 Task: Check the standings of the 2023 Victory Lane Racing NASCAR Cup Series for the race "Ally 400" on the track "Nashville".
Action: Mouse moved to (178, 390)
Screenshot: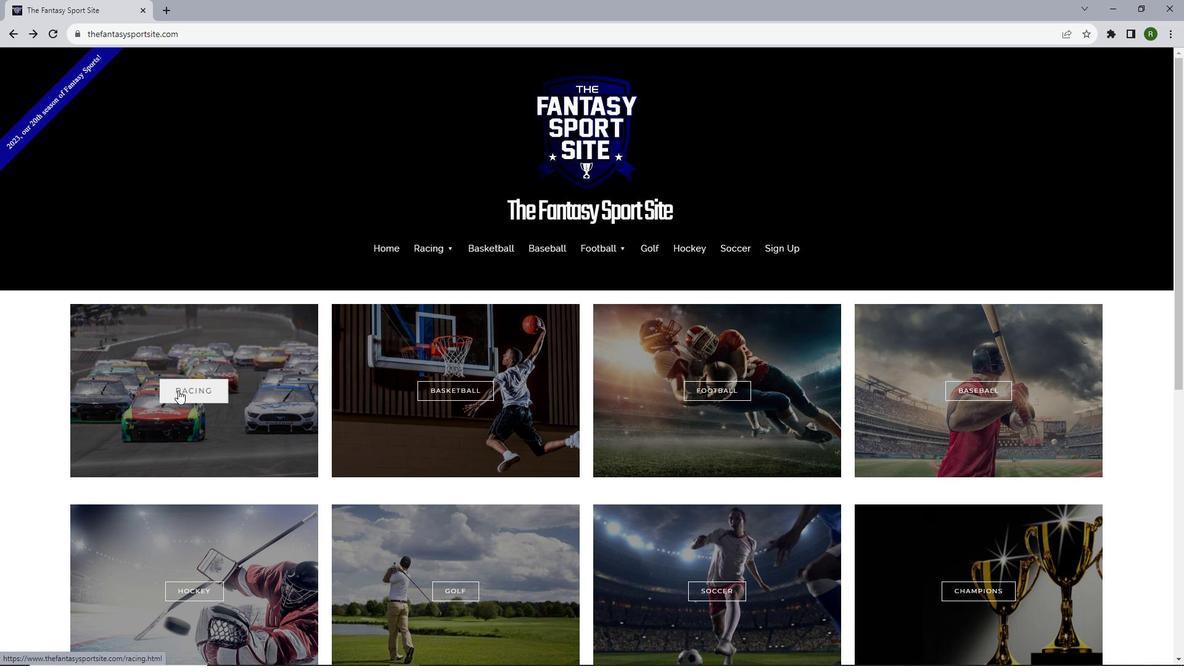 
Action: Mouse pressed left at (178, 390)
Screenshot: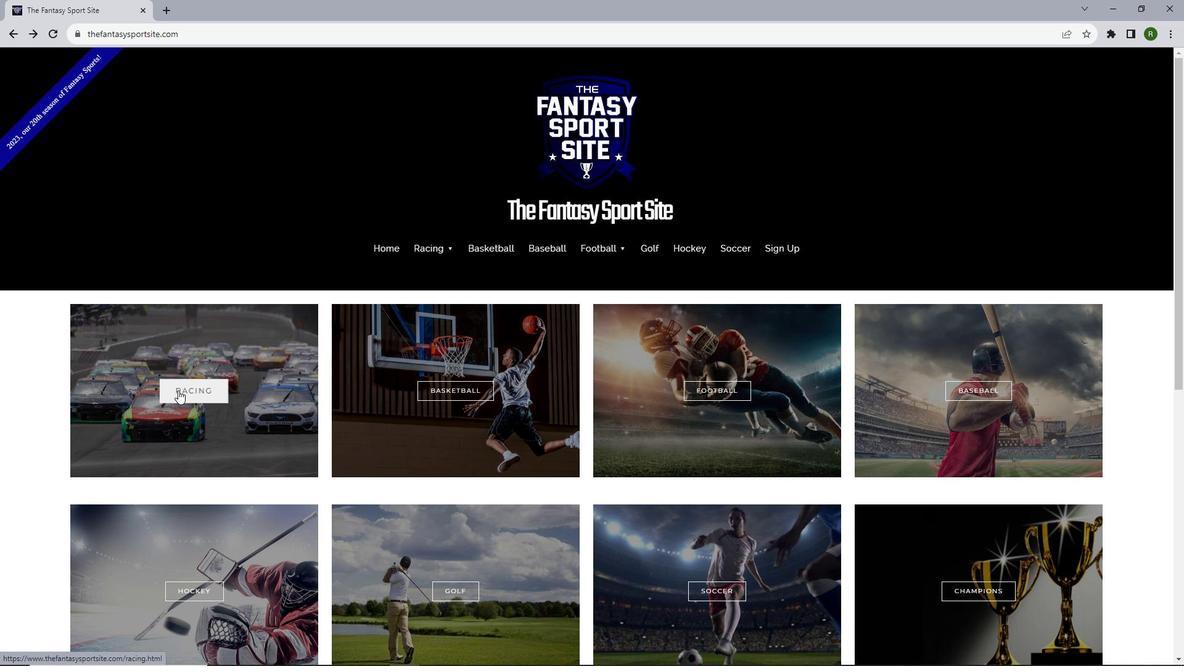 
Action: Mouse moved to (381, 393)
Screenshot: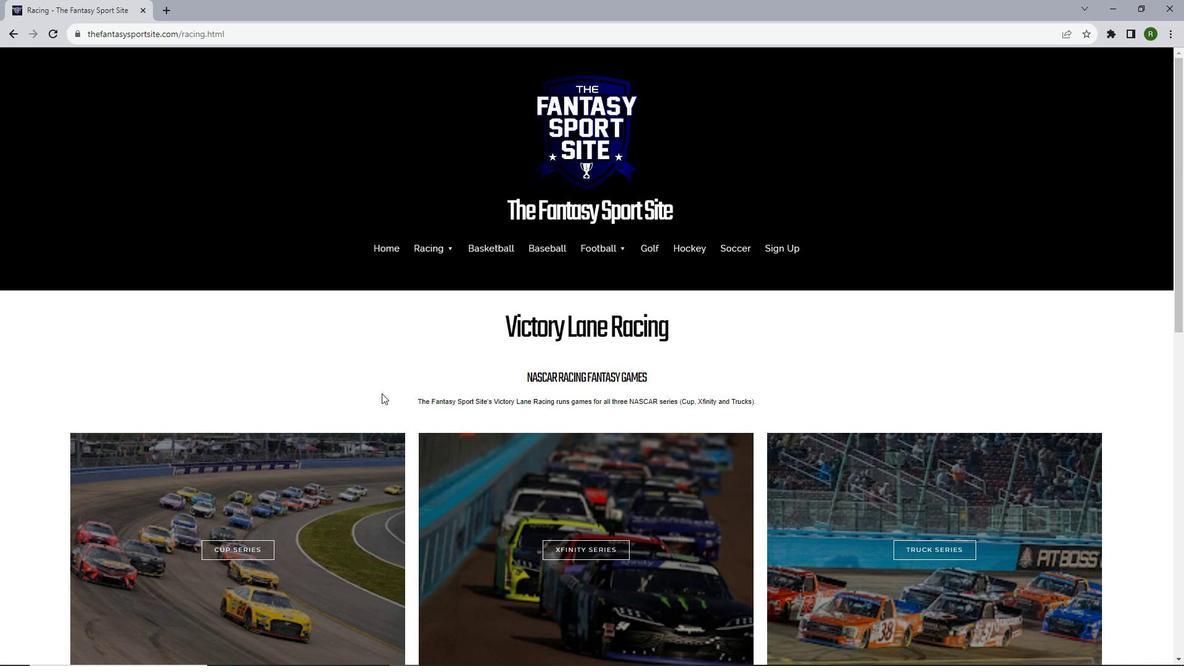 
Action: Mouse scrolled (381, 392) with delta (0, 0)
Screenshot: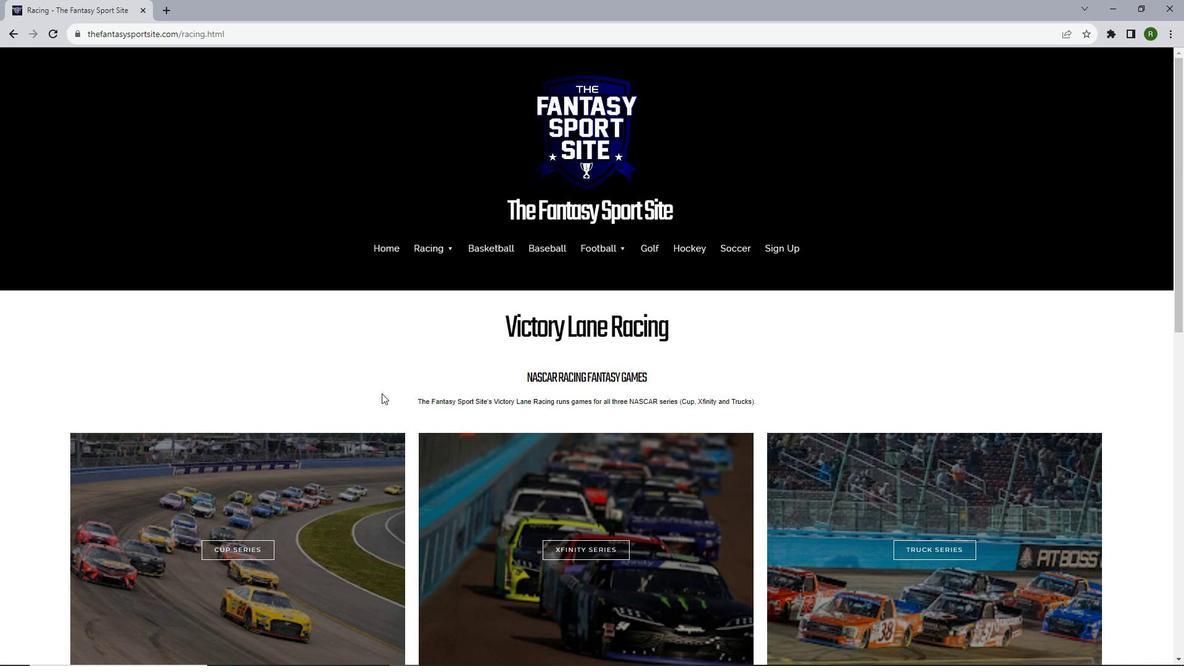 
Action: Mouse scrolled (381, 392) with delta (0, 0)
Screenshot: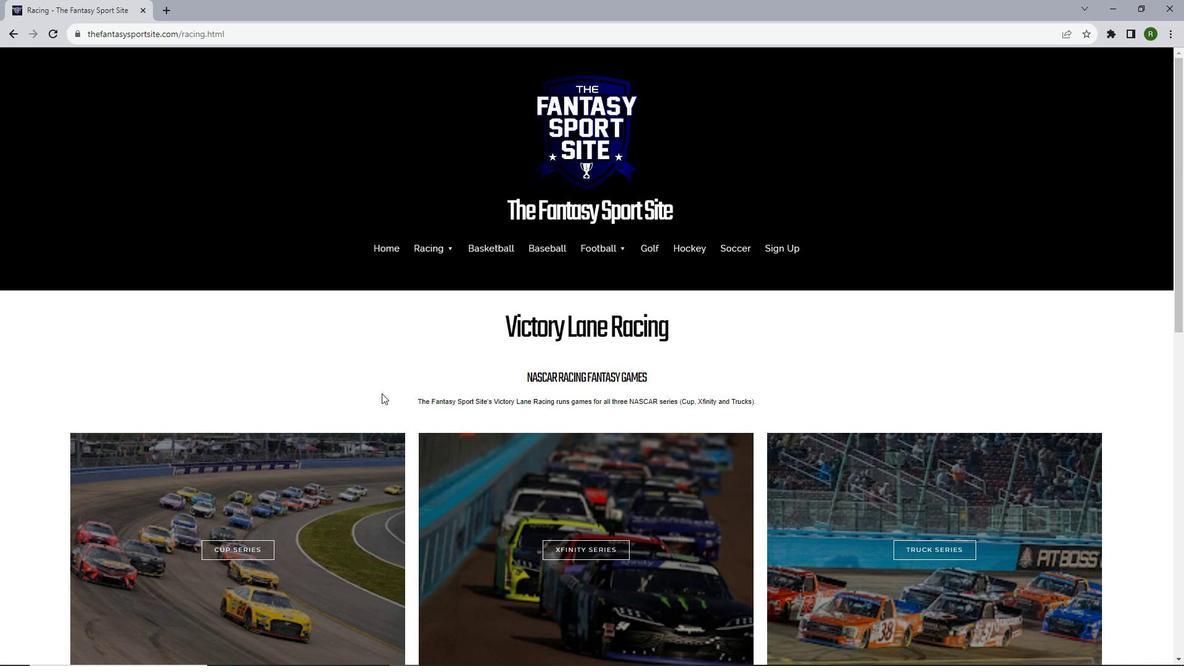
Action: Mouse moved to (381, 393)
Screenshot: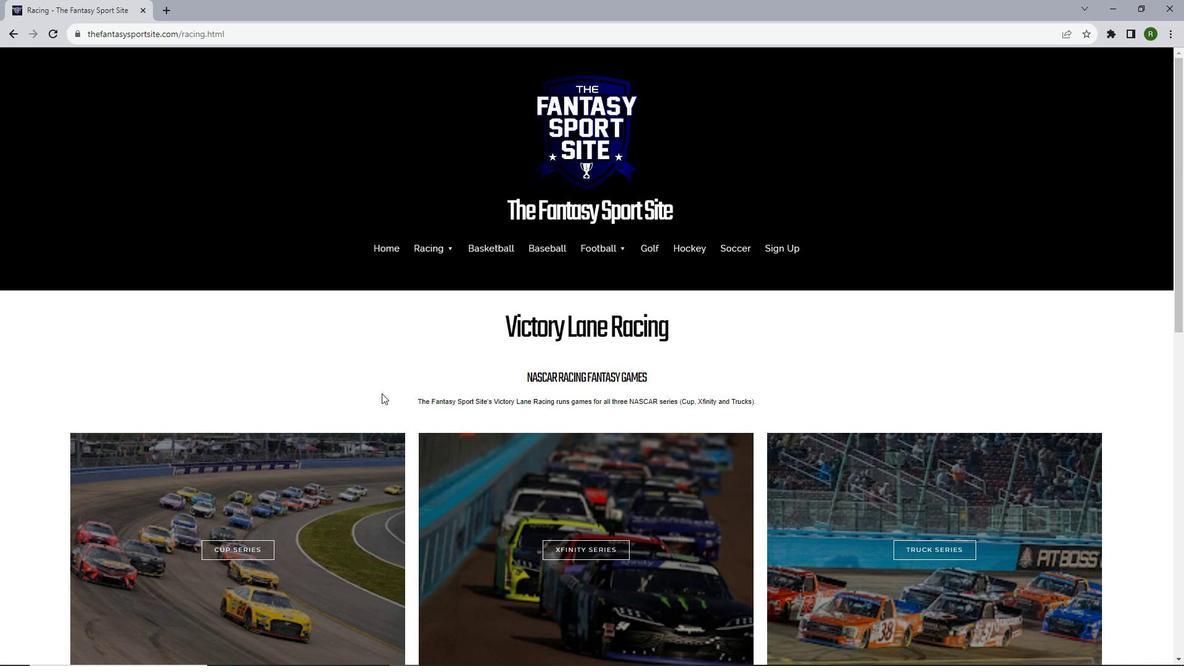 
Action: Mouse scrolled (381, 392) with delta (0, 0)
Screenshot: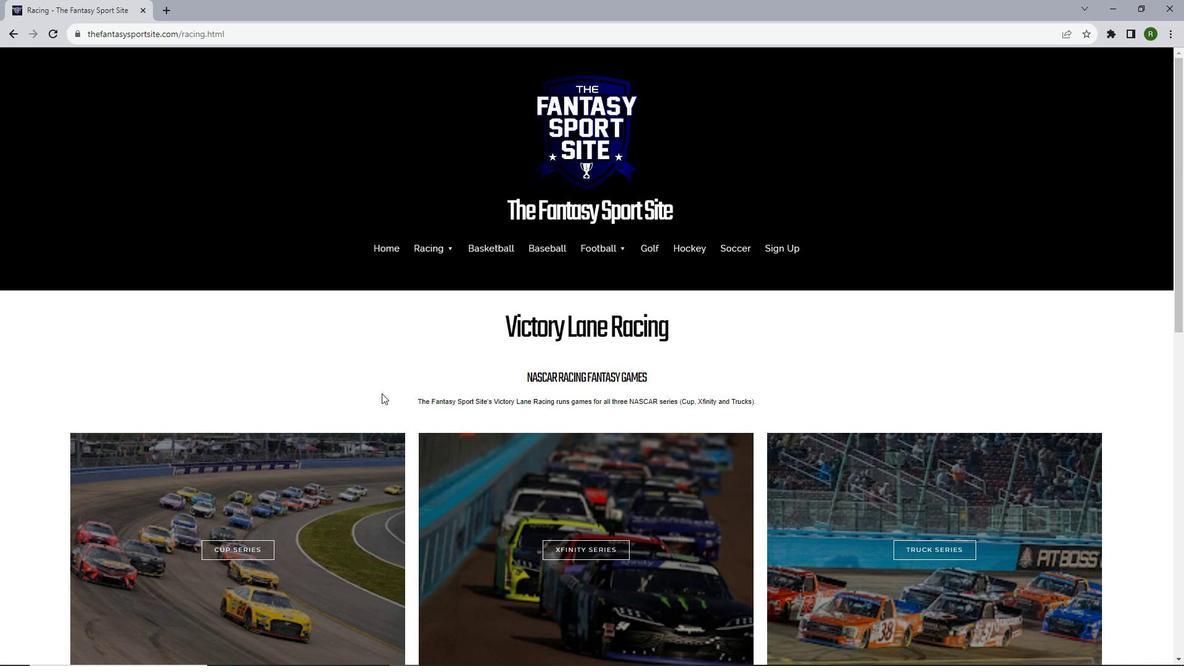 
Action: Mouse moved to (247, 358)
Screenshot: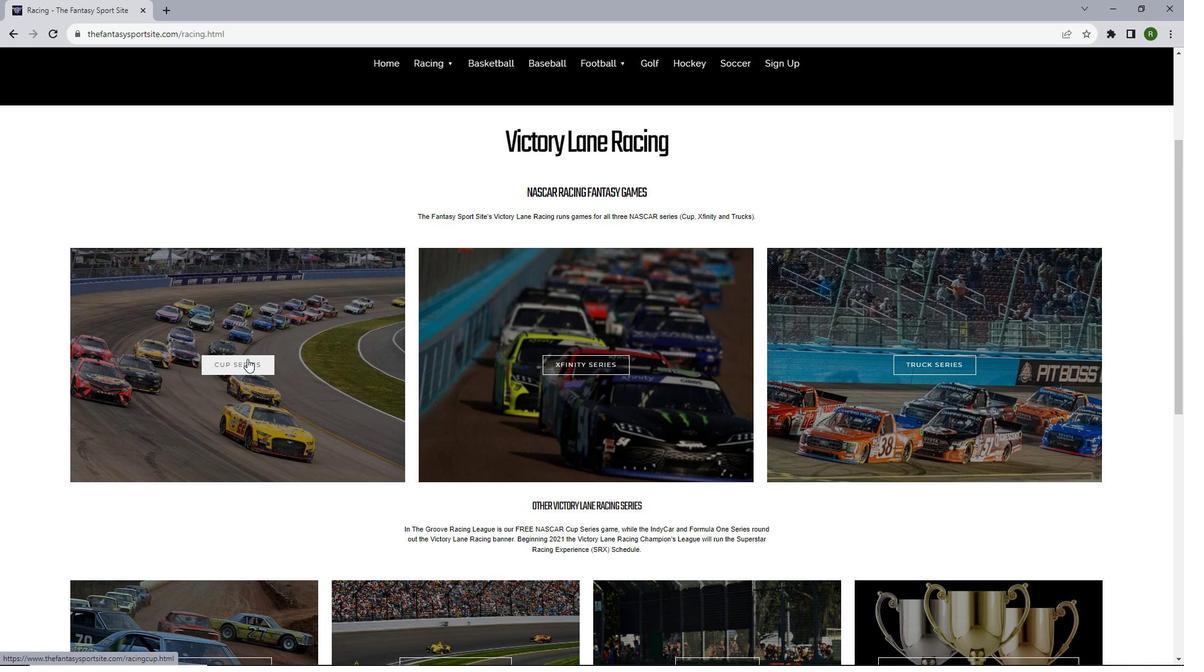 
Action: Mouse pressed left at (247, 358)
Screenshot: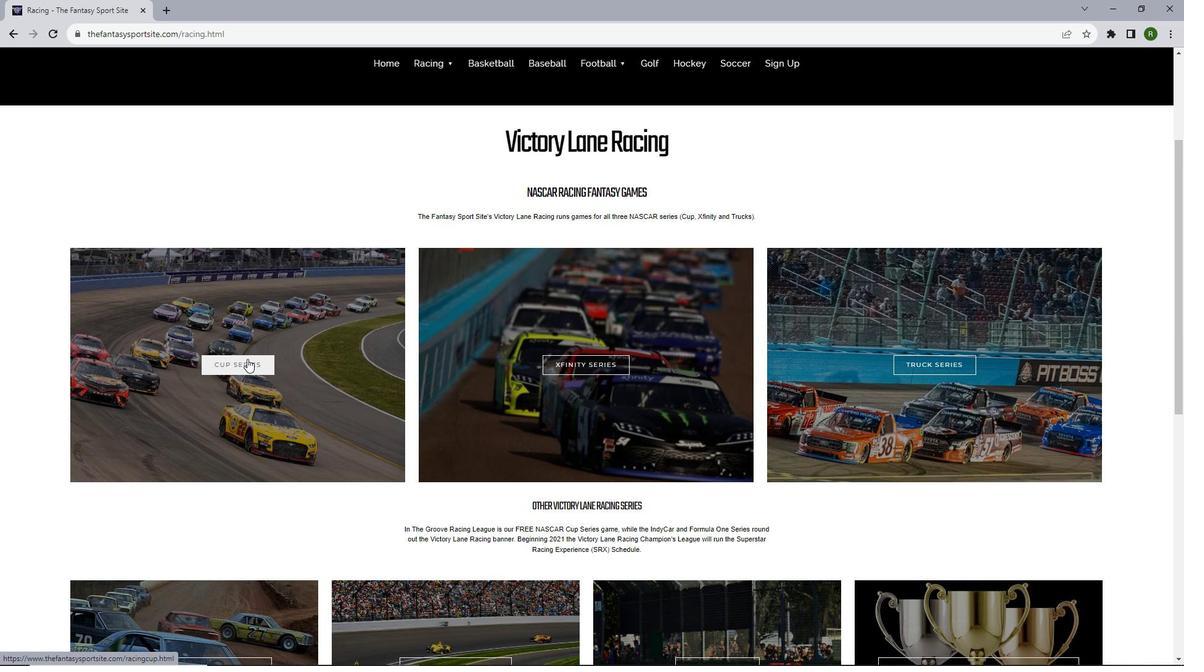 
Action: Mouse moved to (532, 330)
Screenshot: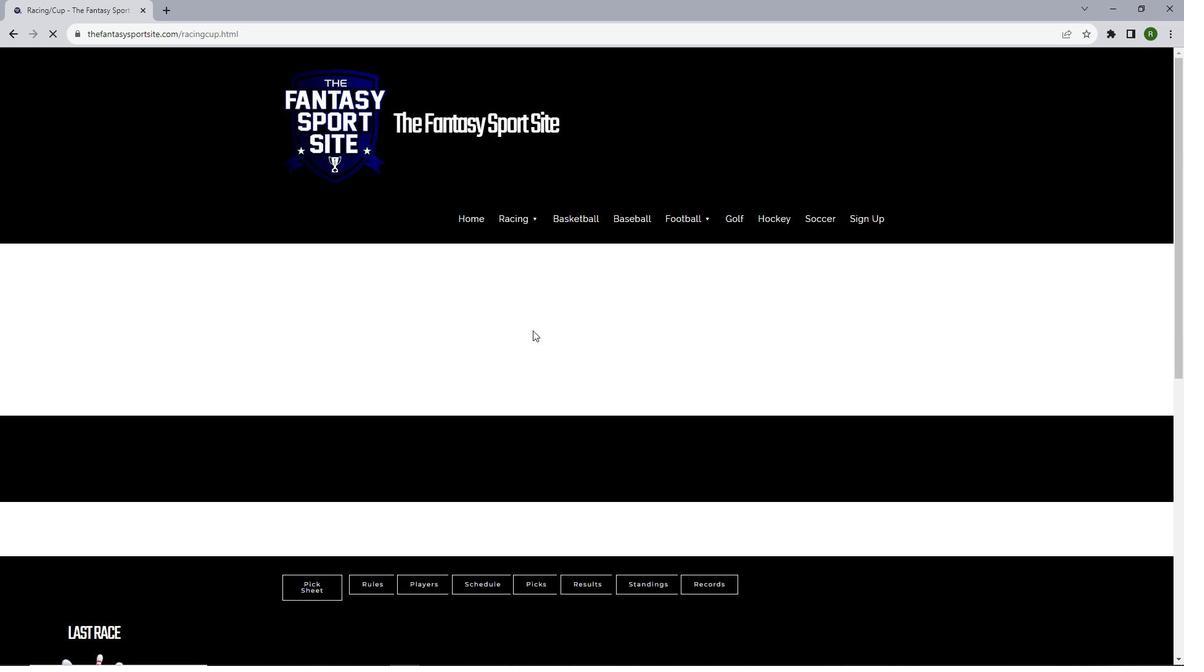 
Action: Mouse scrolled (532, 329) with delta (0, 0)
Screenshot: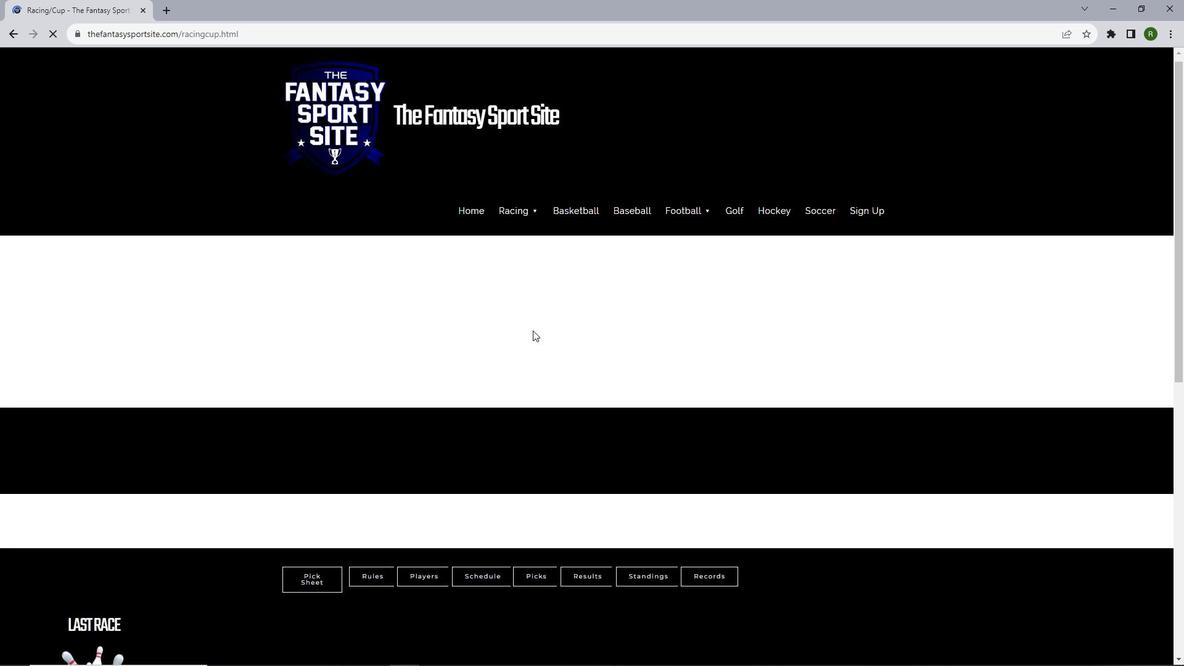 
Action: Mouse scrolled (532, 329) with delta (0, 0)
Screenshot: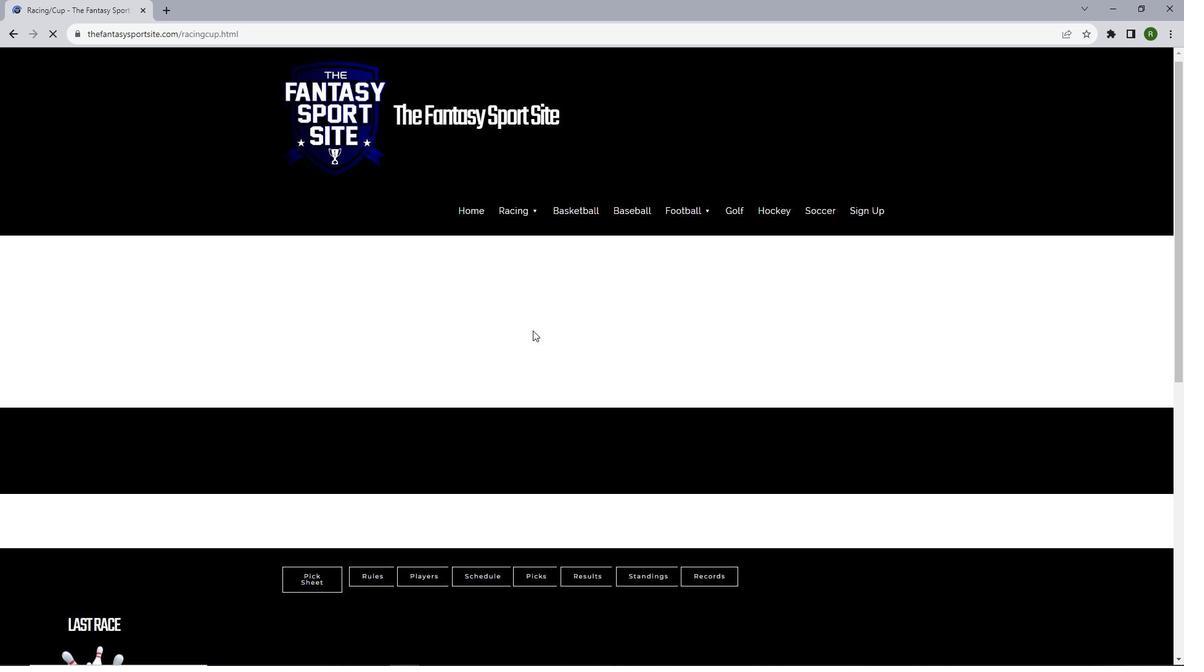 
Action: Mouse scrolled (532, 329) with delta (0, 0)
Screenshot: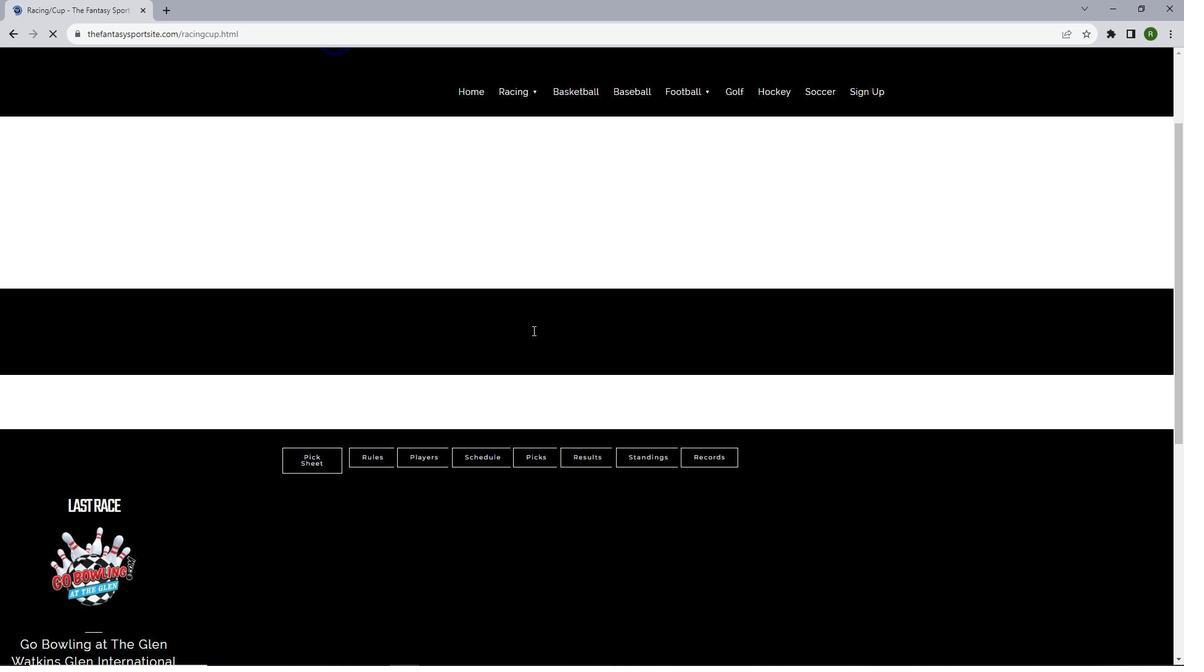 
Action: Mouse scrolled (532, 329) with delta (0, 0)
Screenshot: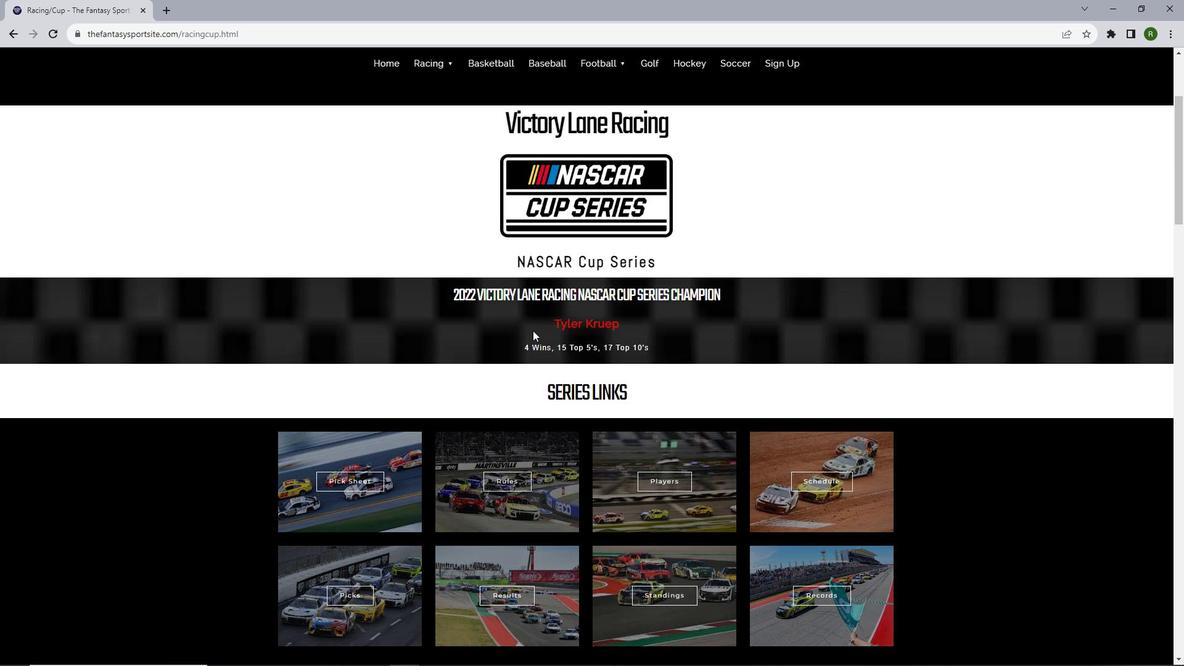 
Action: Mouse scrolled (532, 329) with delta (0, 0)
Screenshot: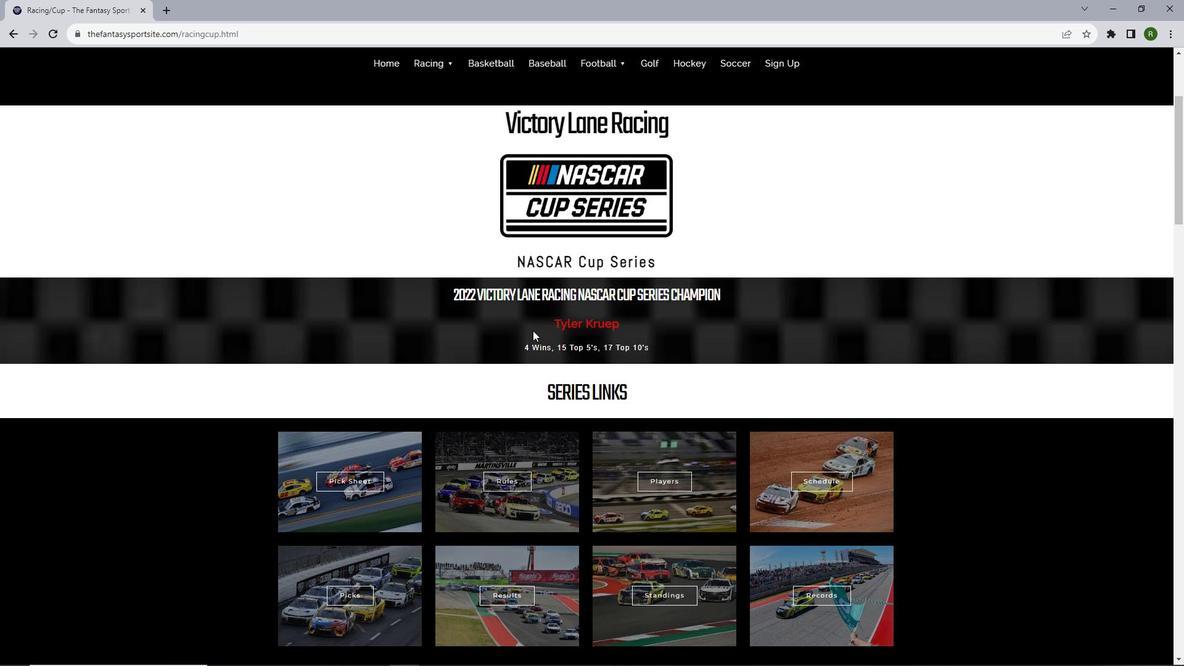 
Action: Mouse scrolled (532, 329) with delta (0, 0)
Screenshot: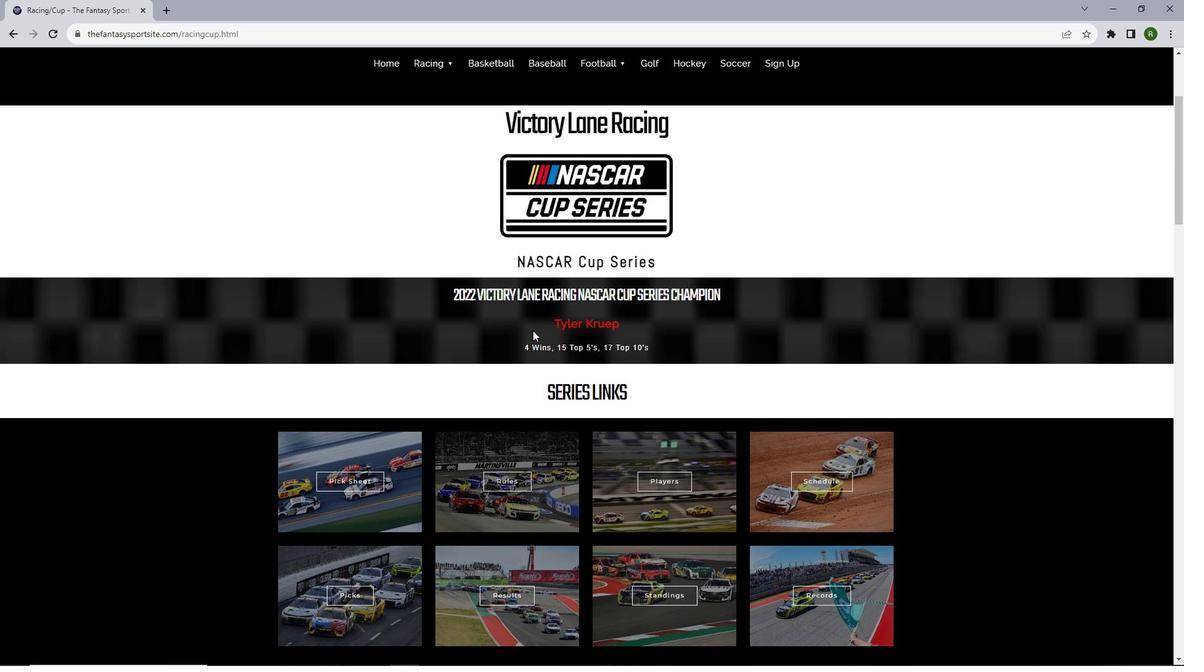 
Action: Mouse moved to (661, 400)
Screenshot: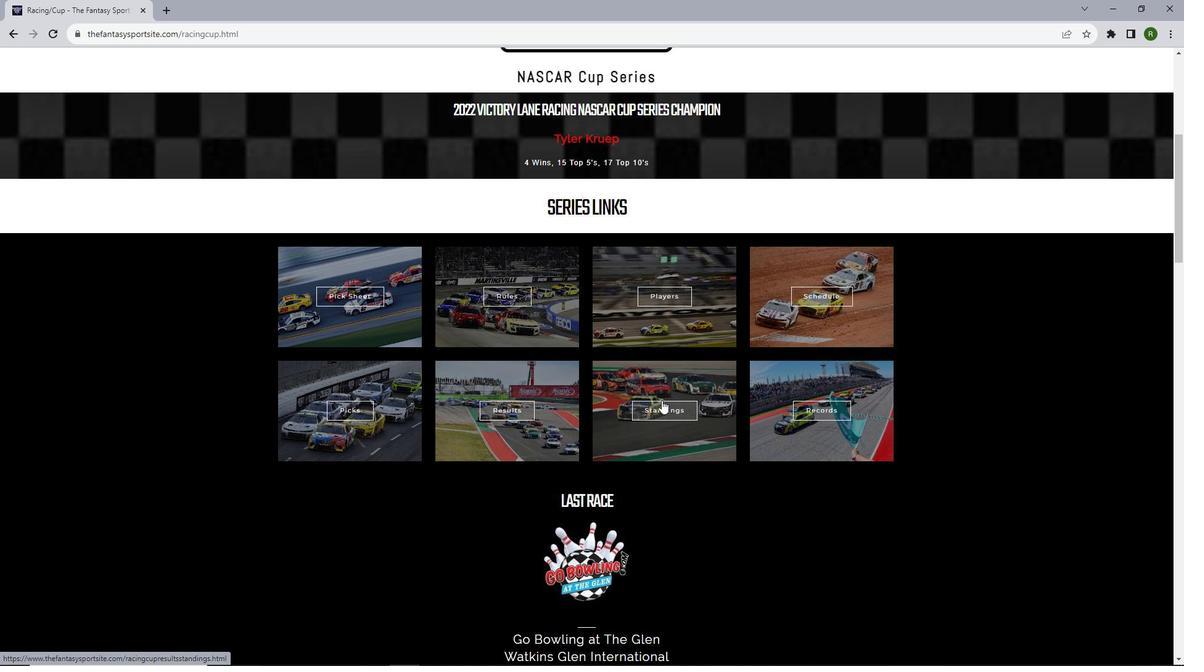 
Action: Mouse pressed left at (661, 400)
Screenshot: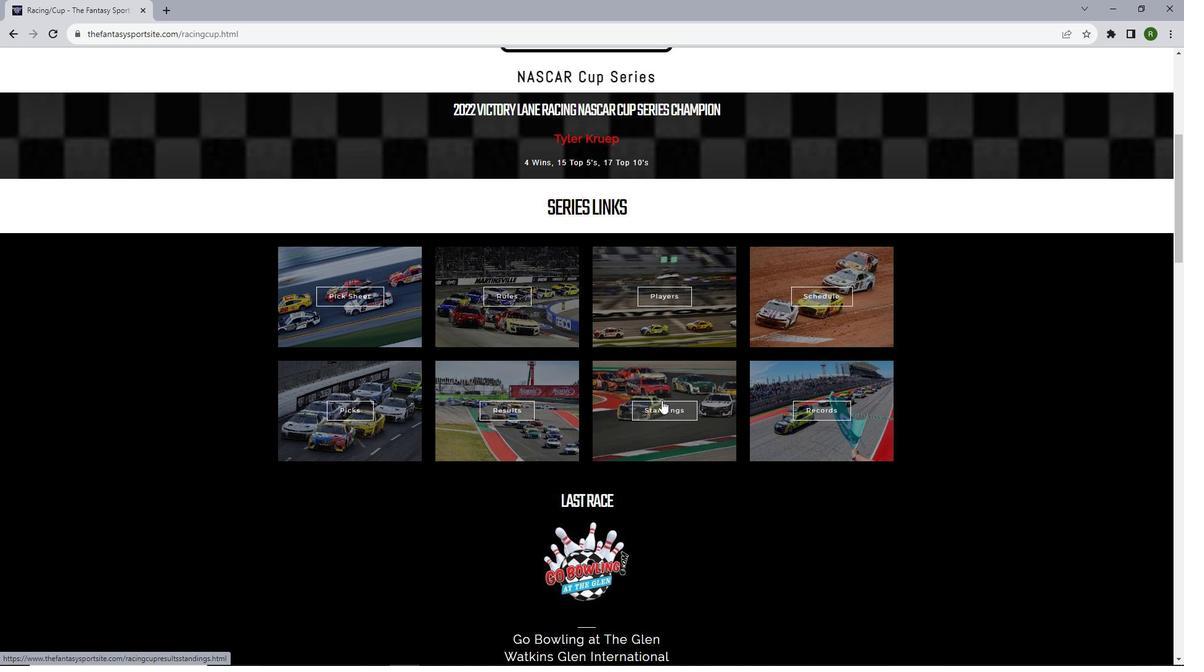 
Action: Mouse moved to (402, 295)
Screenshot: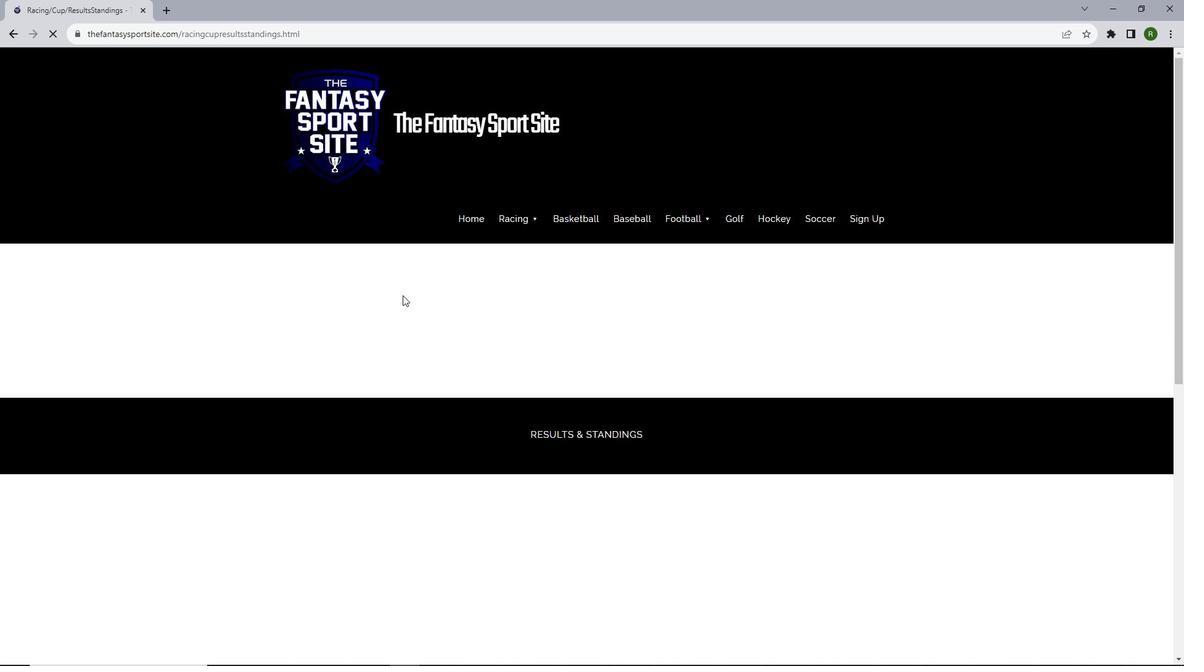 
Action: Mouse scrolled (402, 294) with delta (0, 0)
Screenshot: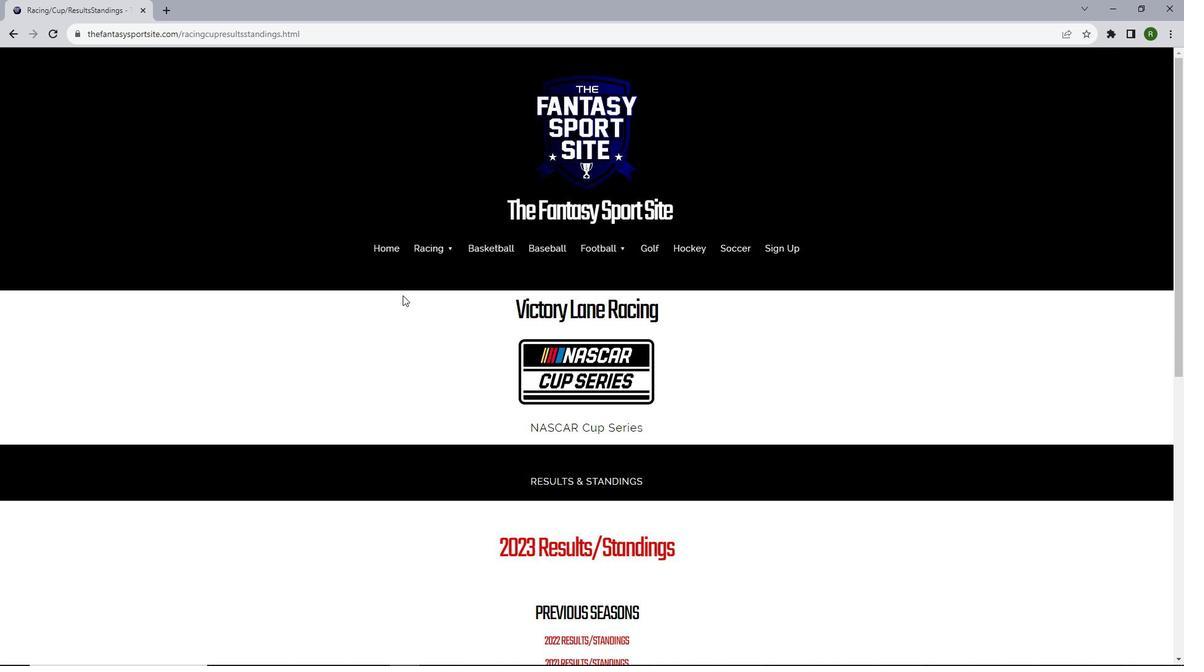 
Action: Mouse scrolled (402, 294) with delta (0, 0)
Screenshot: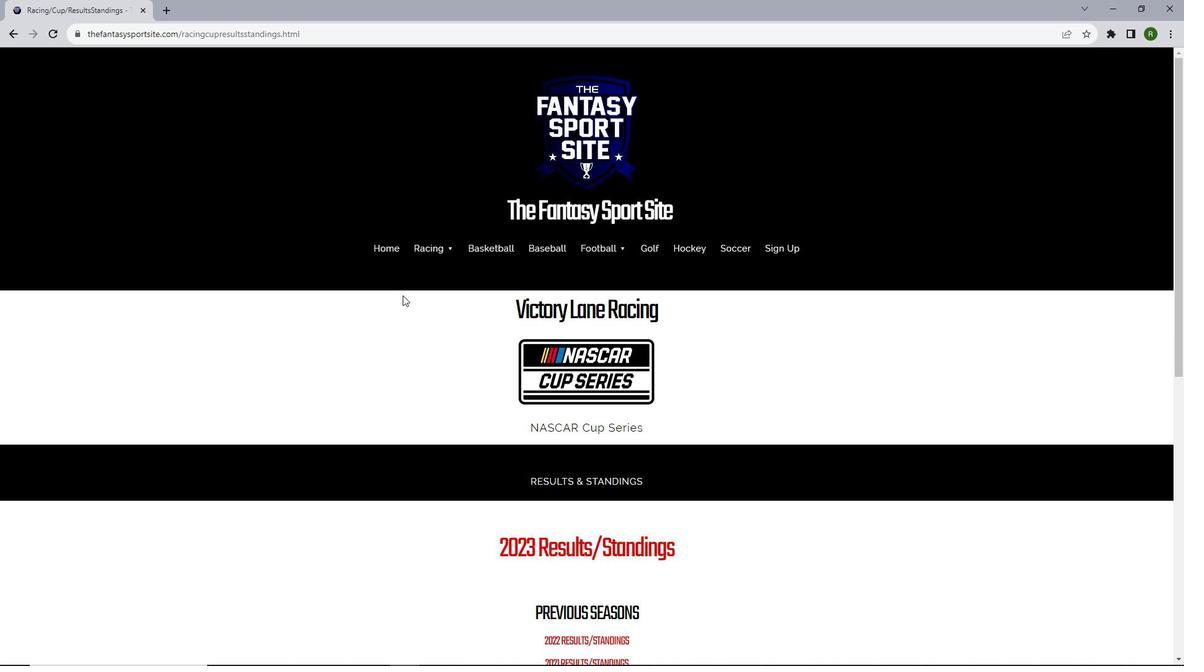 
Action: Mouse scrolled (402, 294) with delta (0, 0)
Screenshot: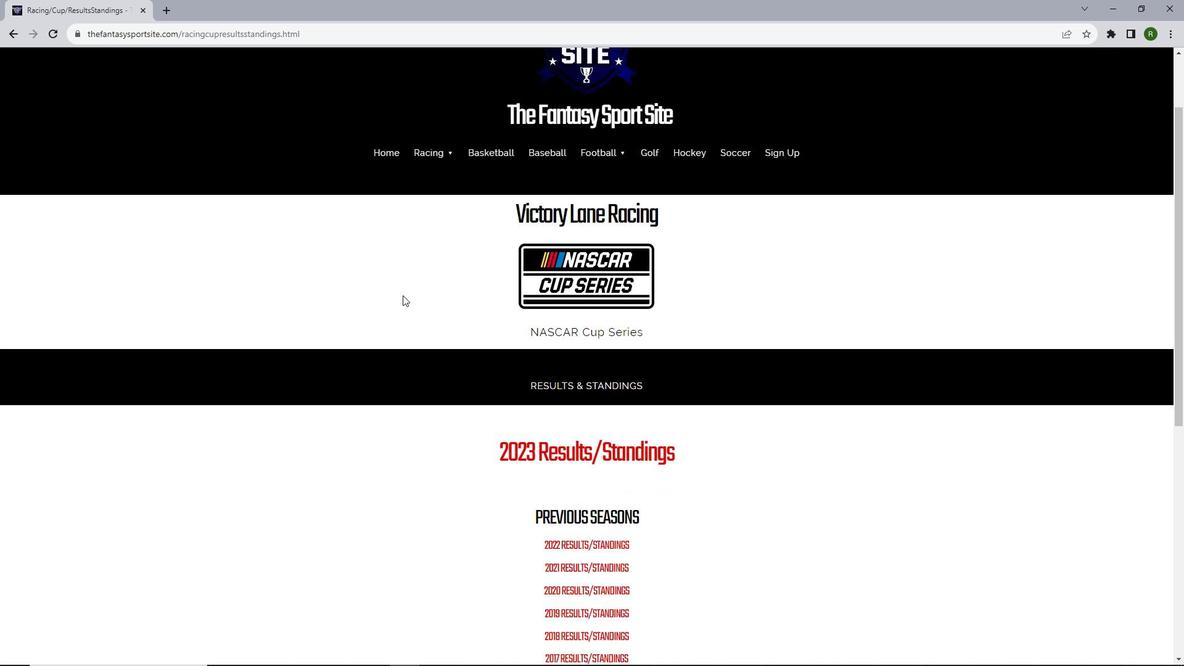
Action: Mouse moved to (453, 305)
Screenshot: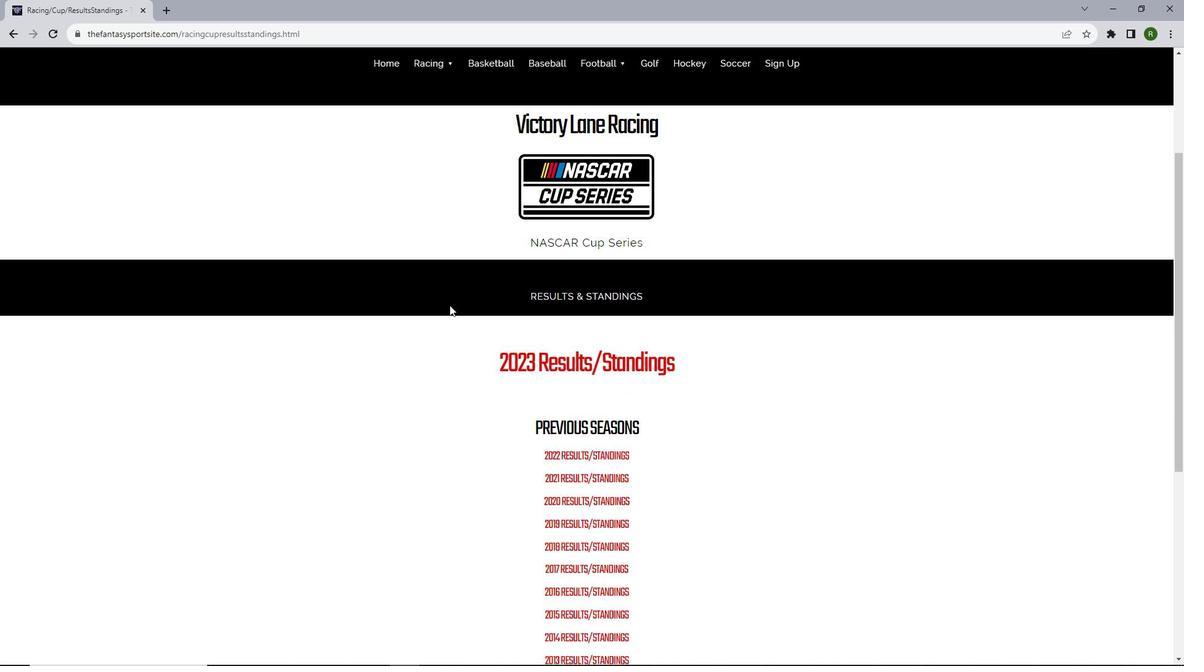 
Action: Mouse scrolled (453, 305) with delta (0, 0)
Screenshot: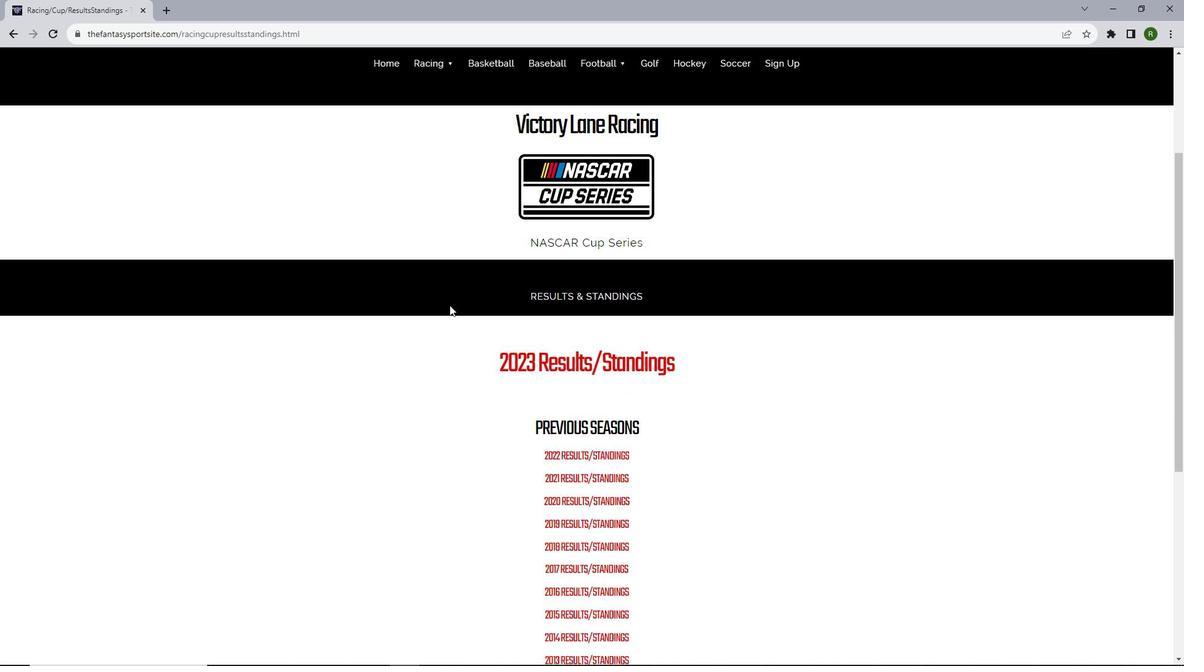 
Action: Mouse moved to (555, 314)
Screenshot: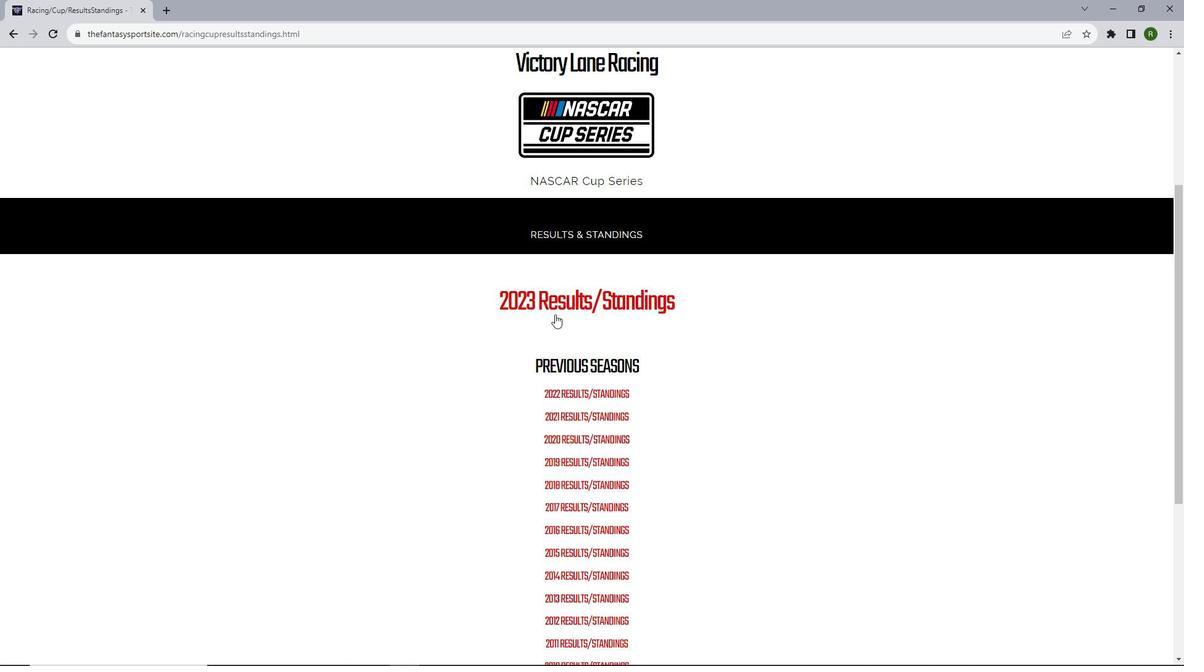 
Action: Mouse pressed left at (555, 314)
Screenshot: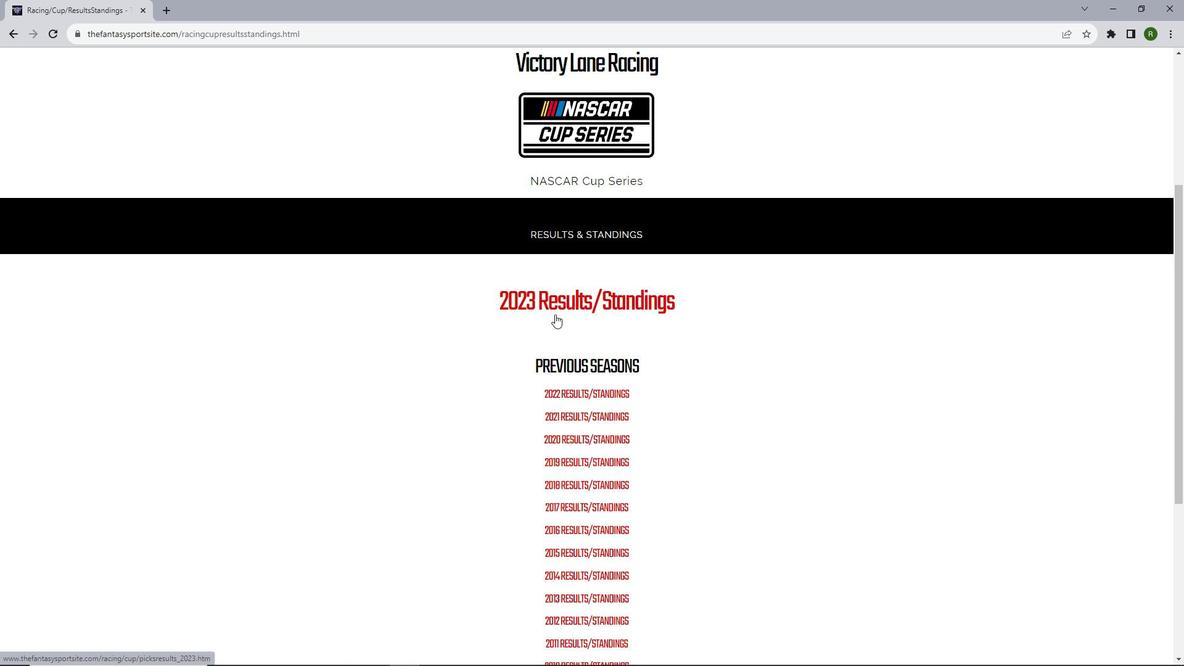 
Action: Mouse moved to (754, 350)
Screenshot: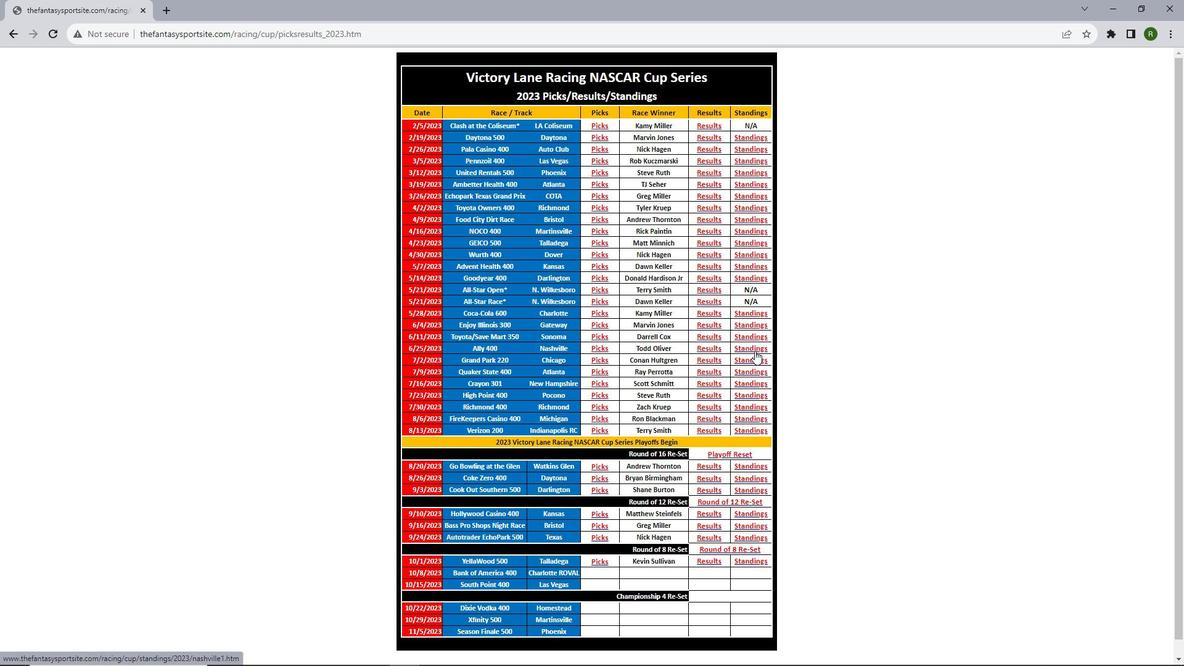 
Action: Mouse pressed left at (754, 350)
Screenshot: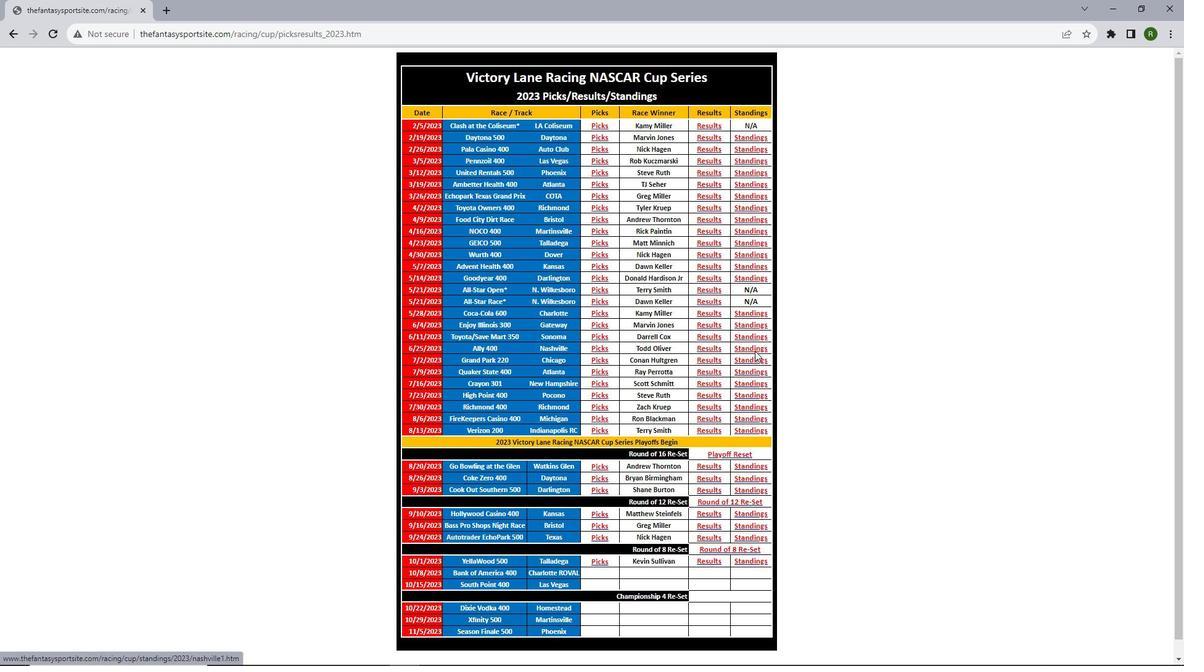 
Action: Mouse moved to (609, 326)
Screenshot: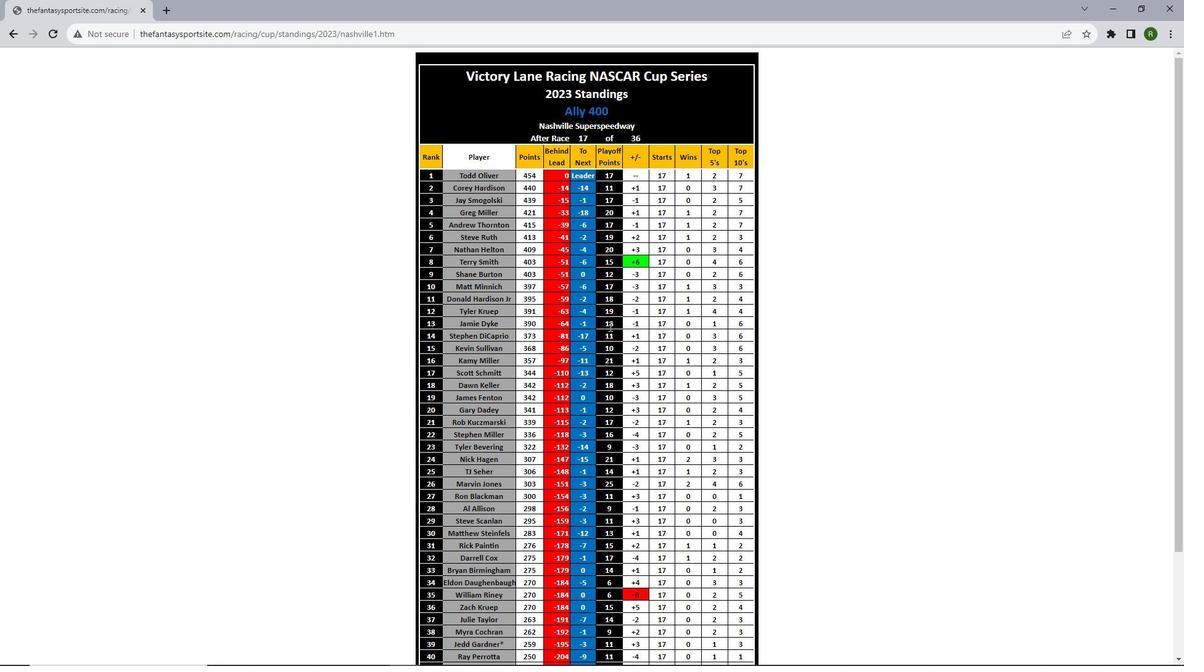 
Action: Mouse scrolled (609, 325) with delta (0, 0)
Screenshot: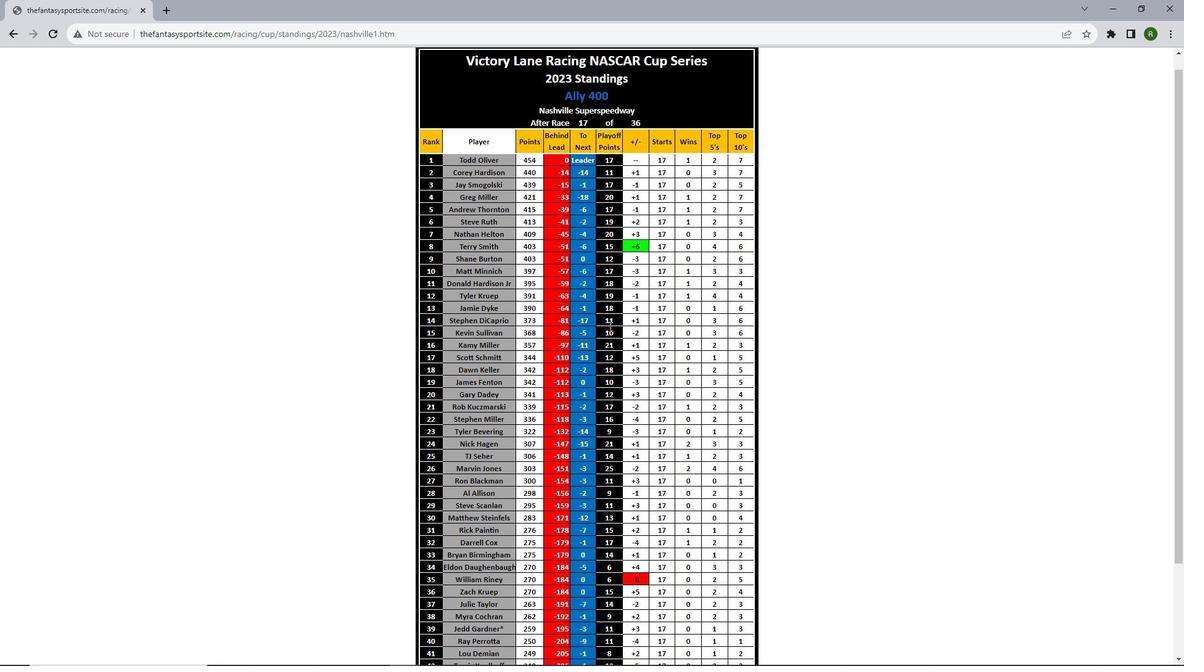 
Action: Mouse scrolled (609, 325) with delta (0, 0)
Screenshot: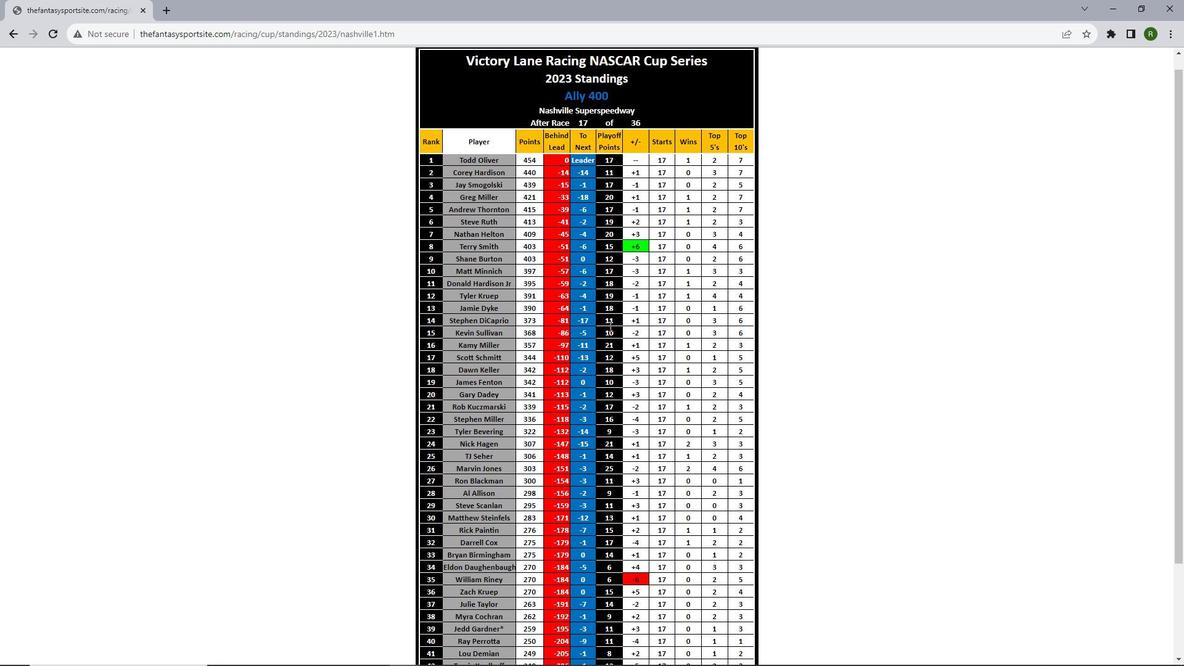 
Action: Mouse scrolled (609, 325) with delta (0, 0)
Screenshot: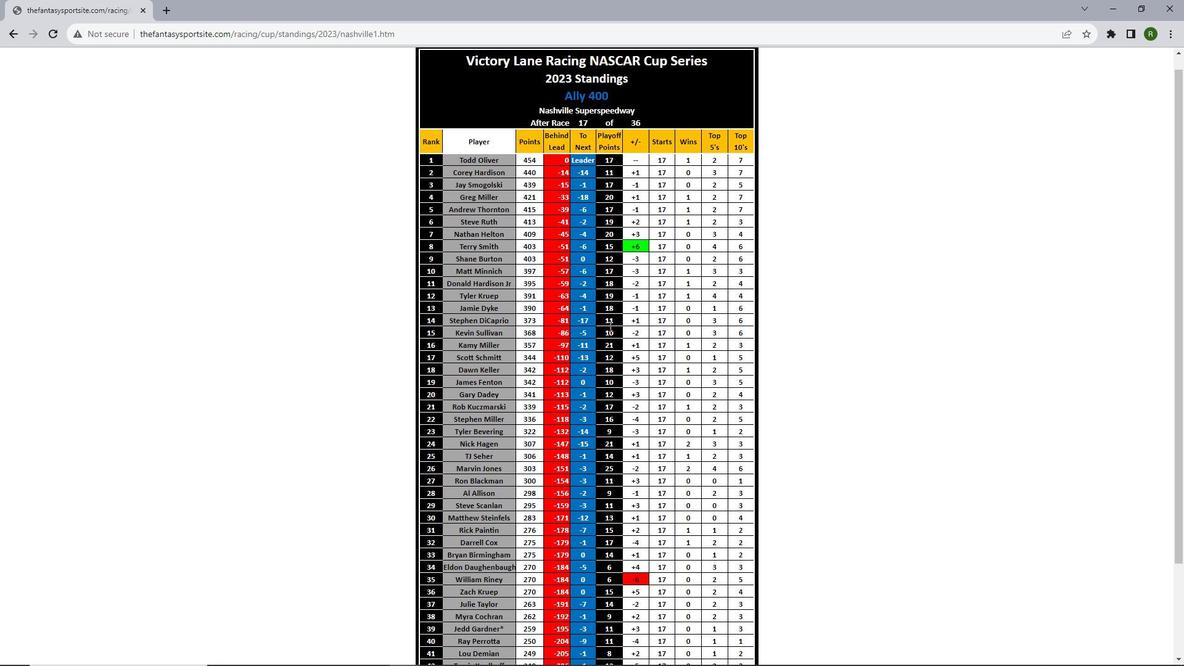 
Action: Mouse scrolled (609, 325) with delta (0, 0)
Screenshot: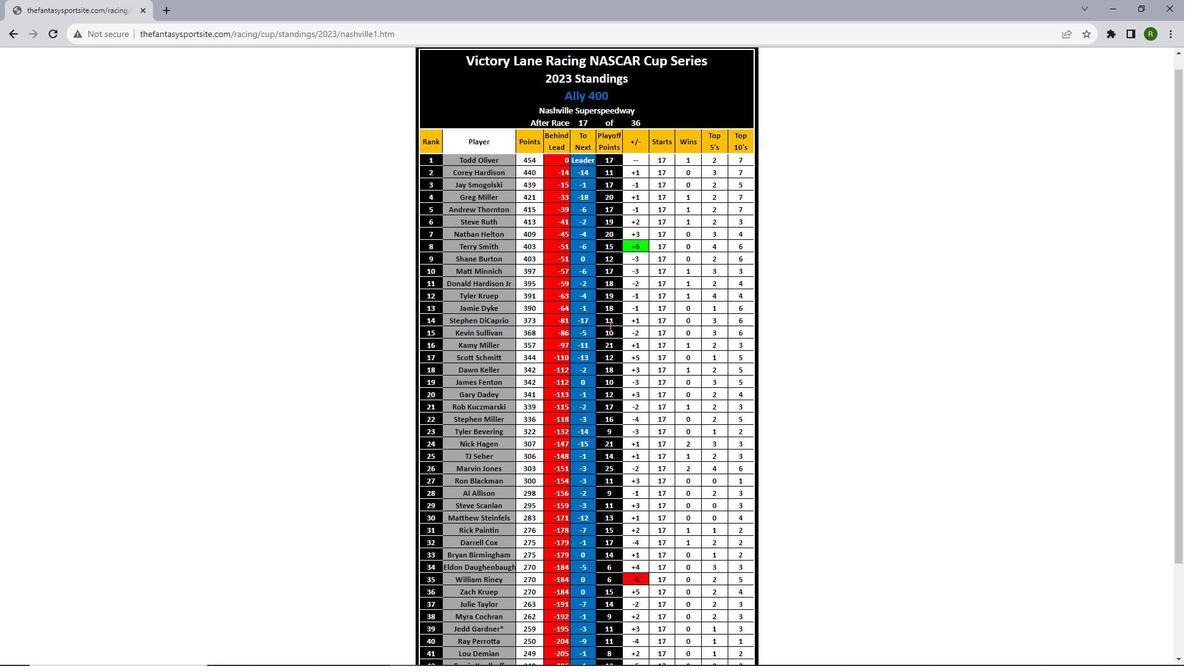 
Action: Mouse scrolled (609, 325) with delta (0, 0)
Screenshot: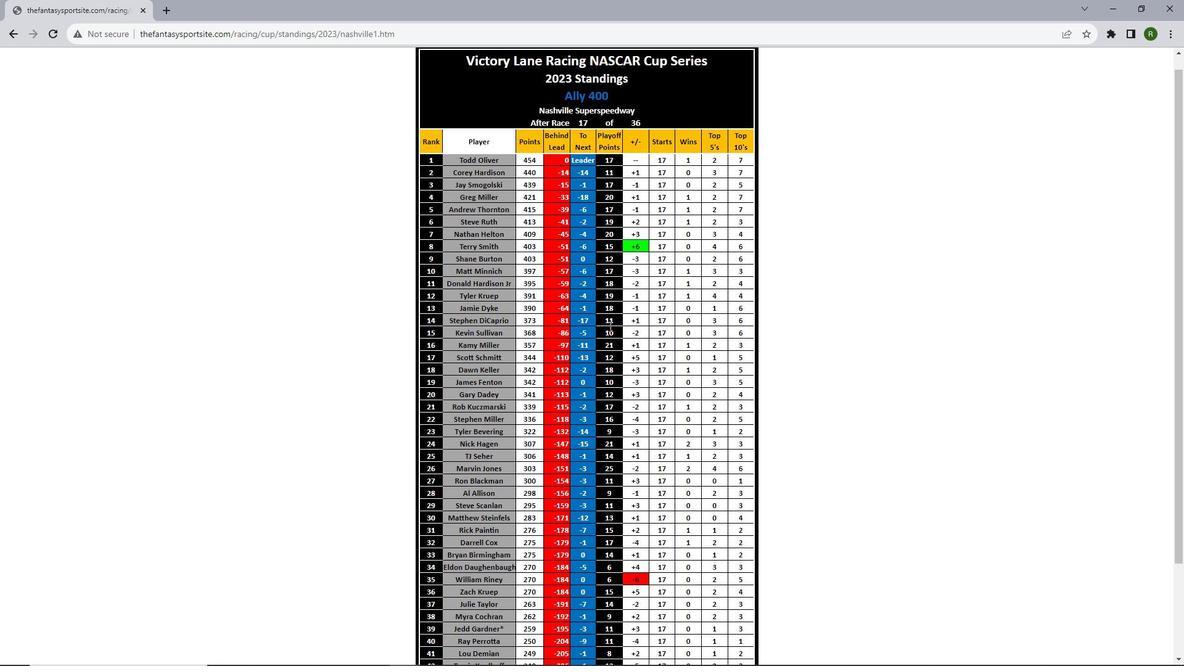 
Action: Mouse moved to (609, 326)
Screenshot: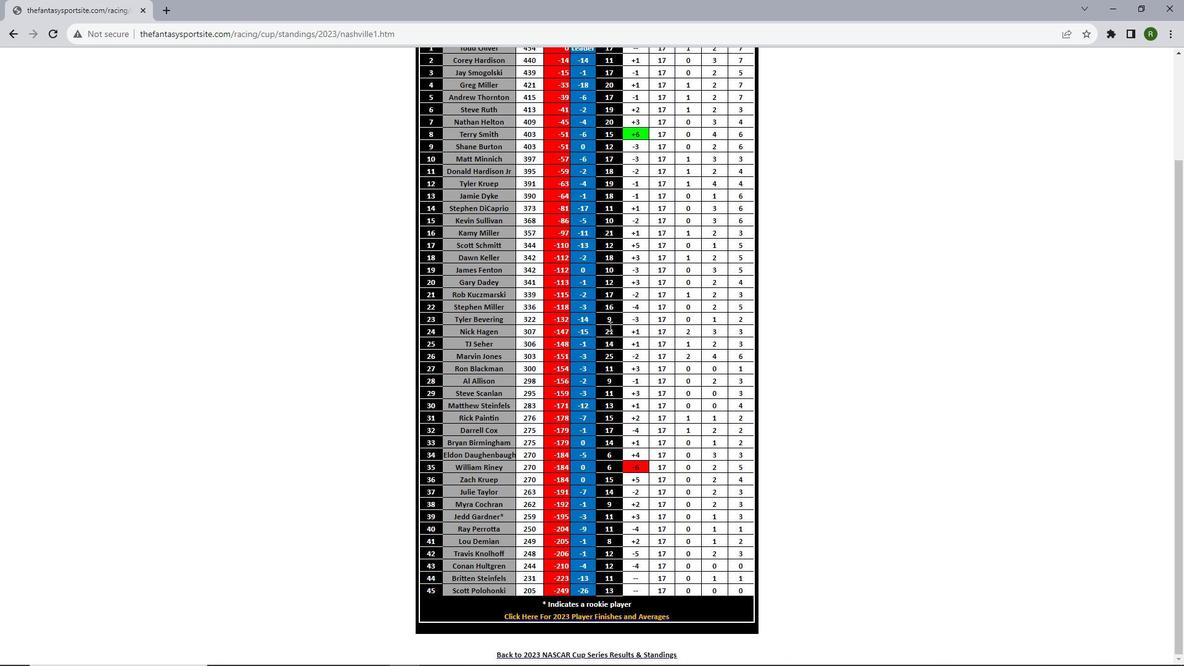 
